 Task: Use the formula "IMCOSH" in spreadsheet "Project portfolio".
Action: Mouse pressed left at (618, 419)
Screenshot: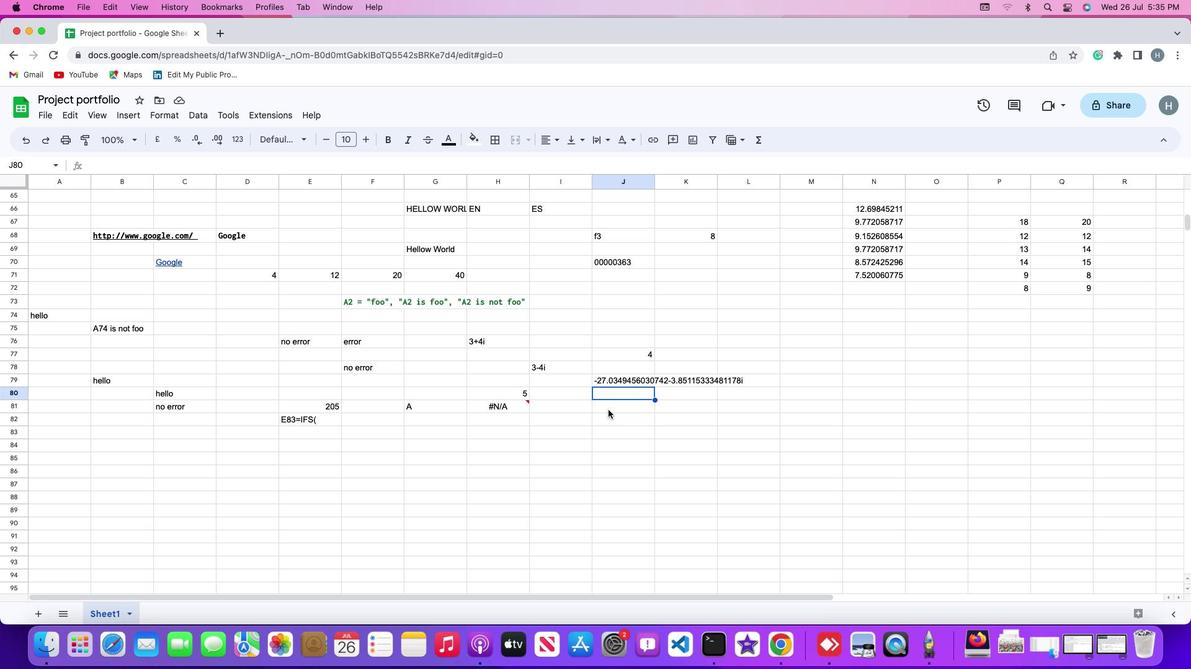 
Action: Mouse moved to (134, 124)
Screenshot: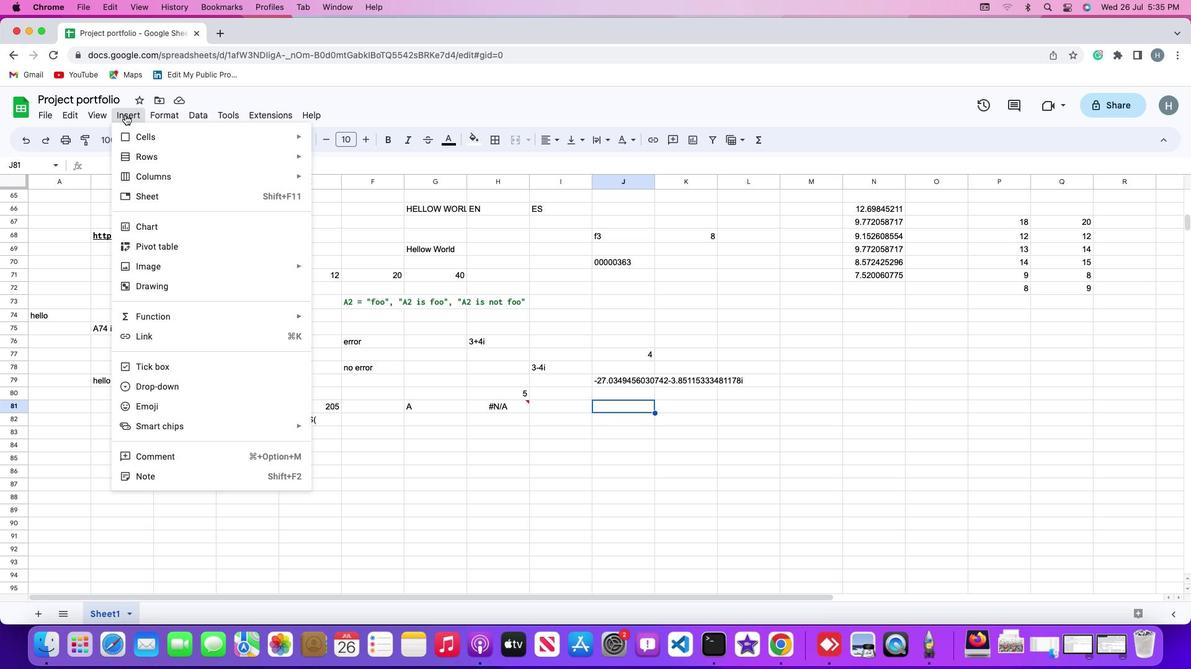 
Action: Mouse pressed left at (134, 124)
Screenshot: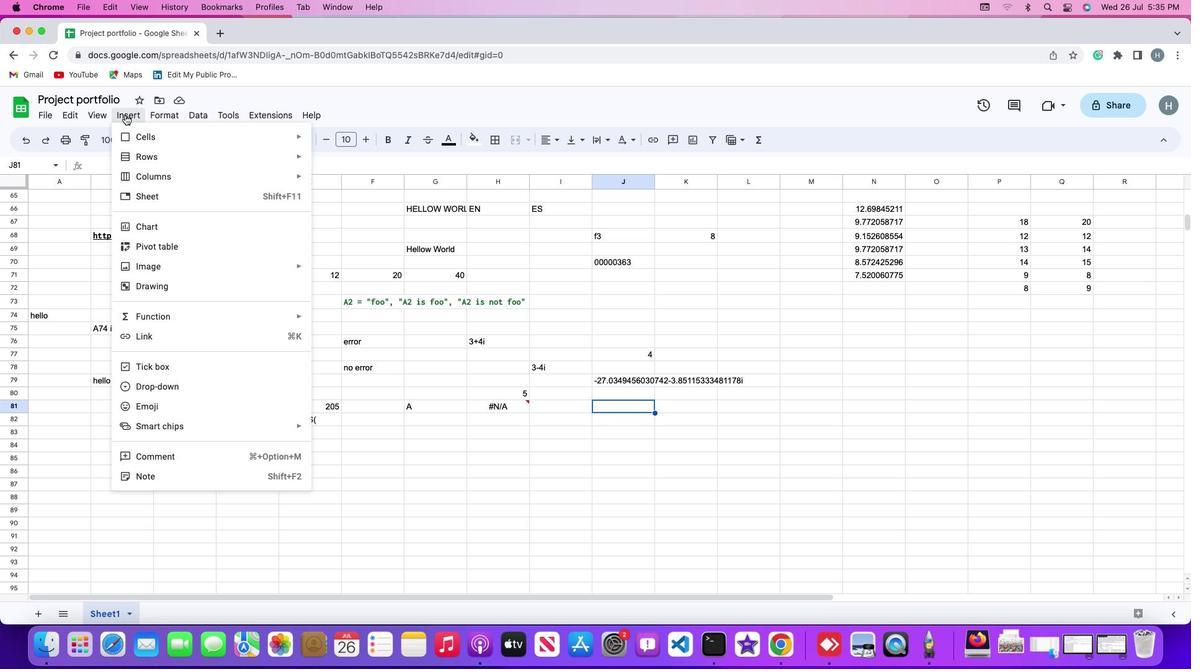 
Action: Mouse moved to (161, 323)
Screenshot: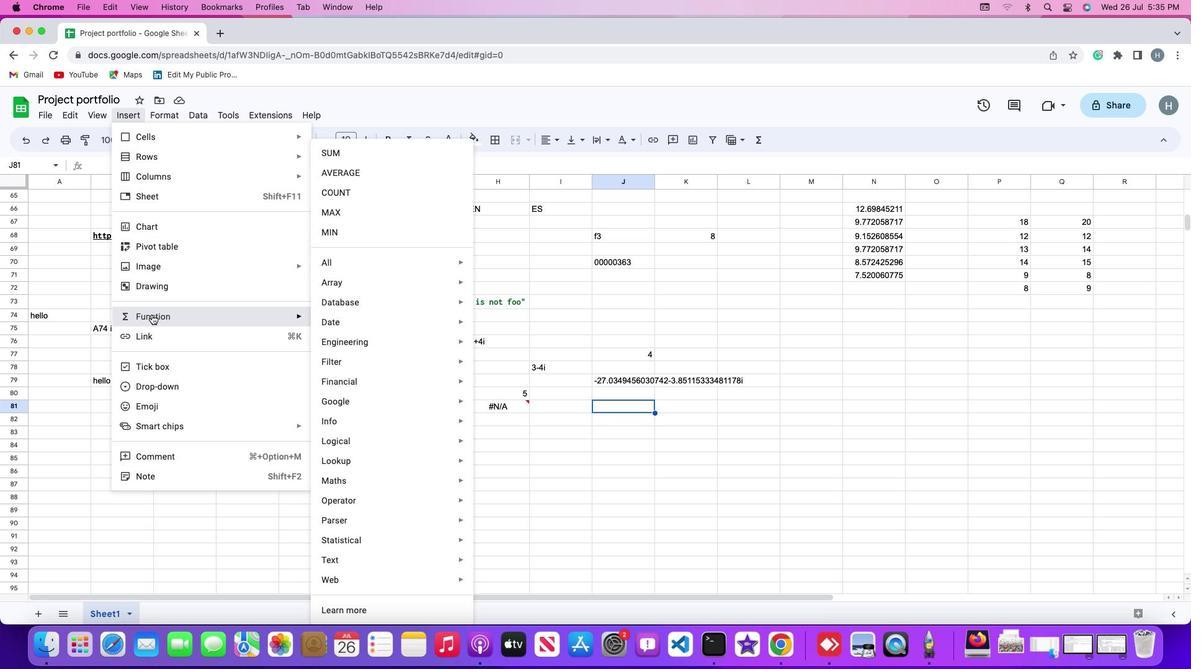 
Action: Mouse pressed left at (161, 323)
Screenshot: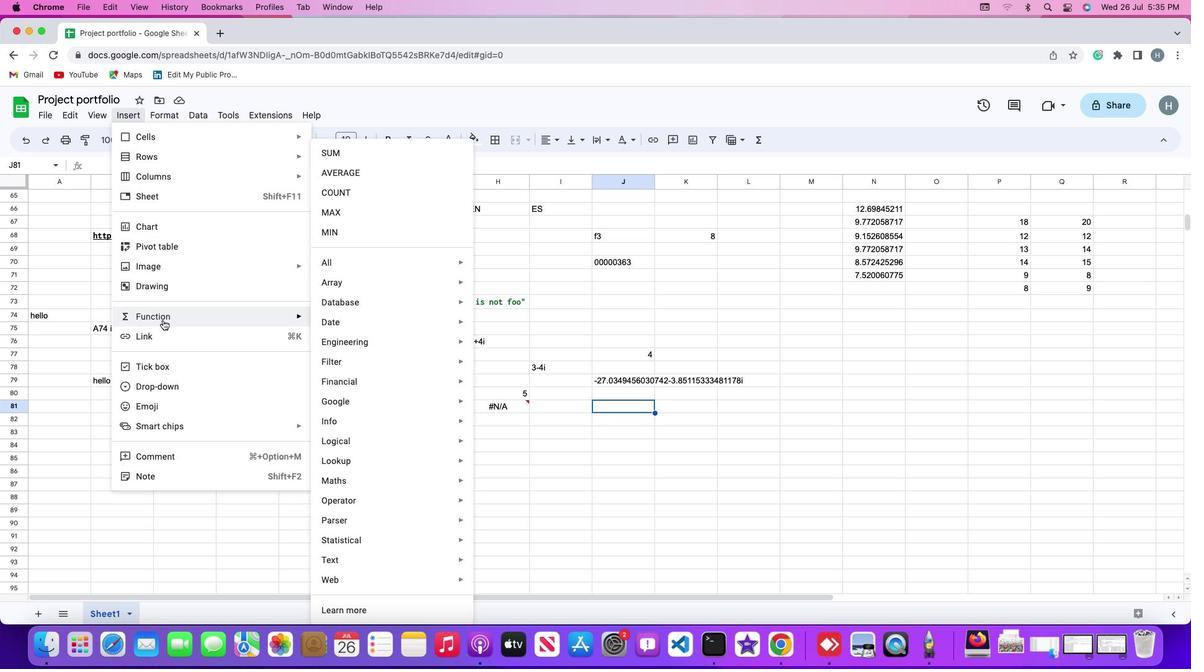 
Action: Mouse moved to (339, 277)
Screenshot: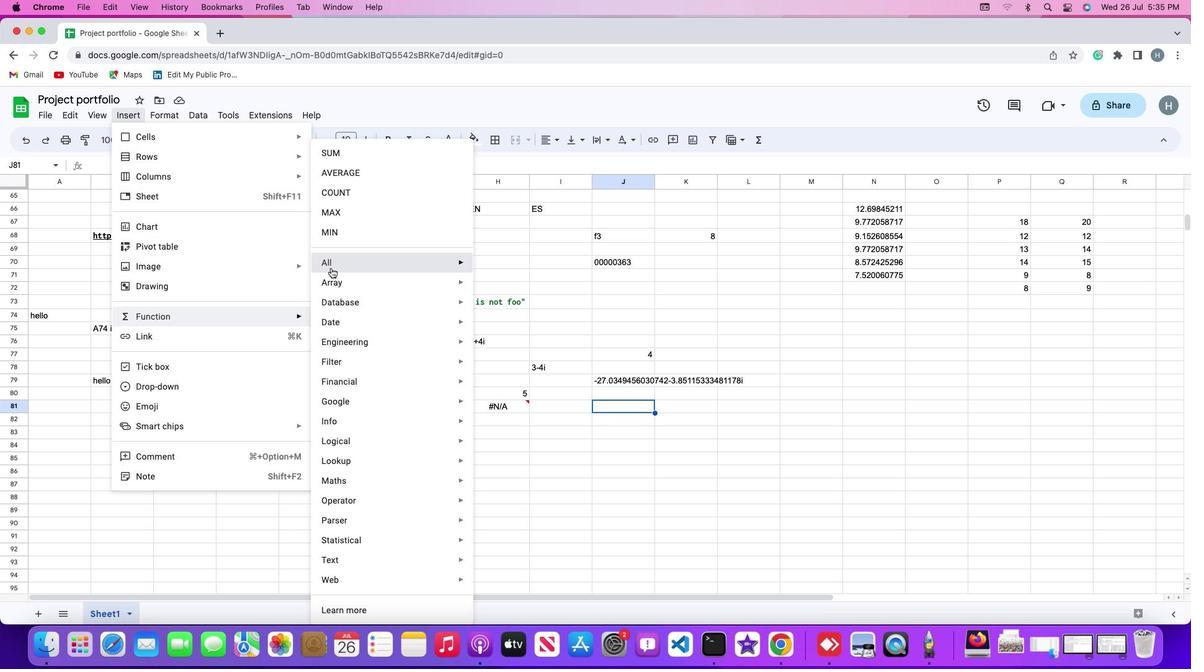 
Action: Mouse pressed left at (339, 277)
Screenshot: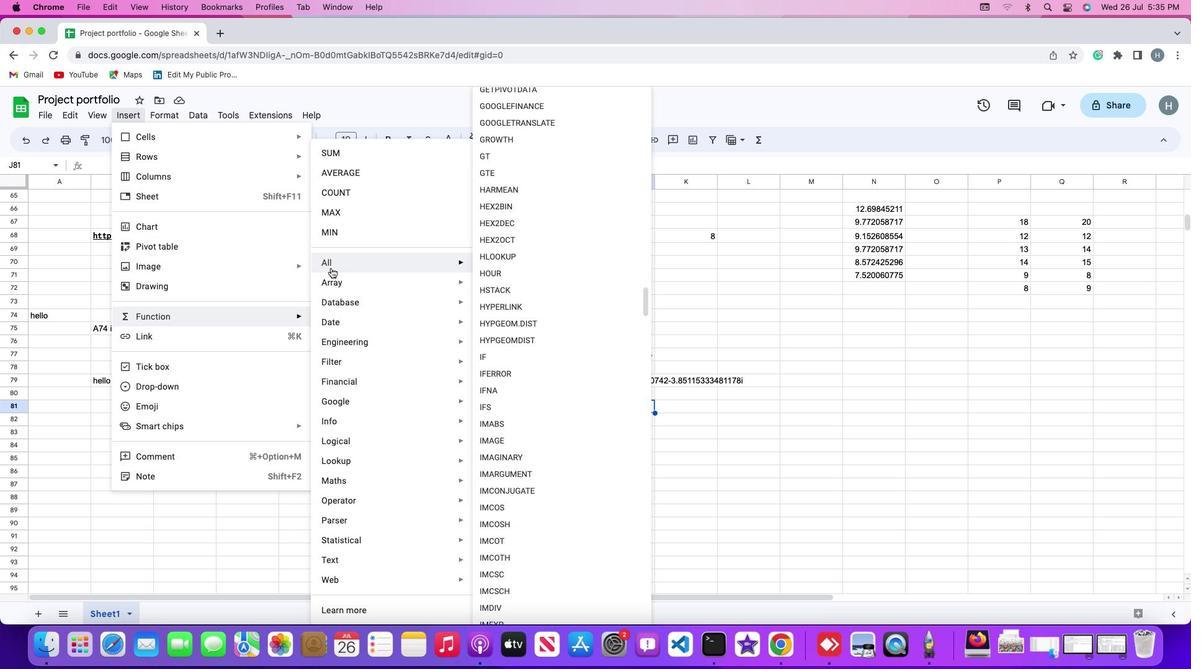 
Action: Mouse moved to (510, 534)
Screenshot: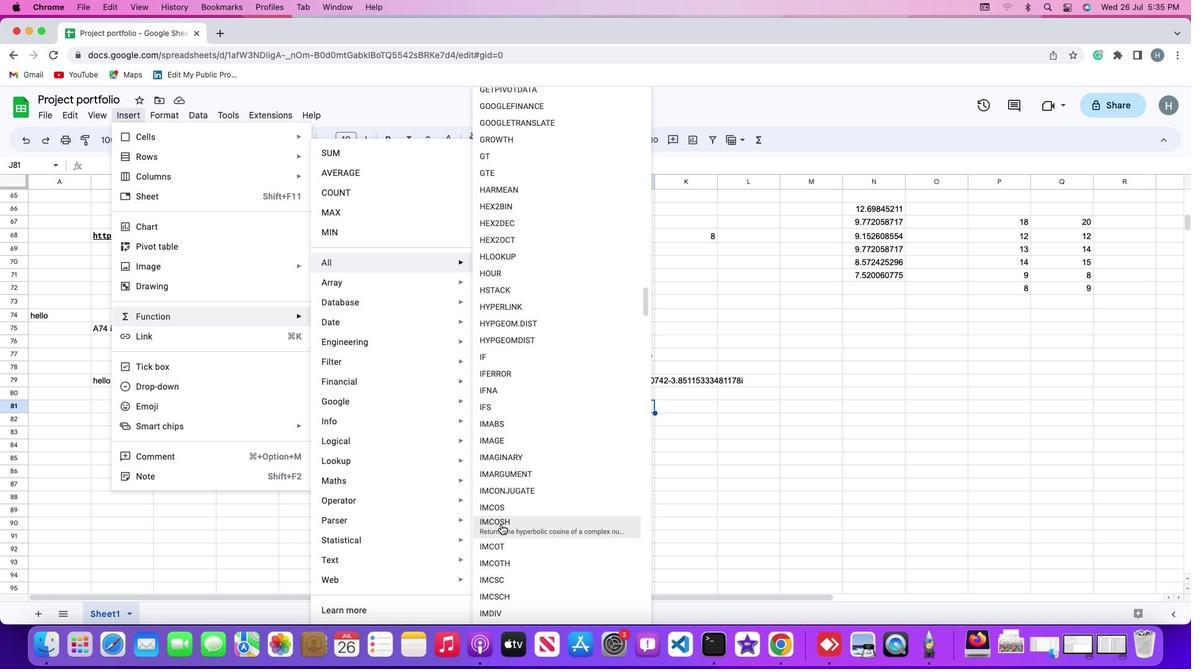 
Action: Mouse pressed left at (510, 534)
Screenshot: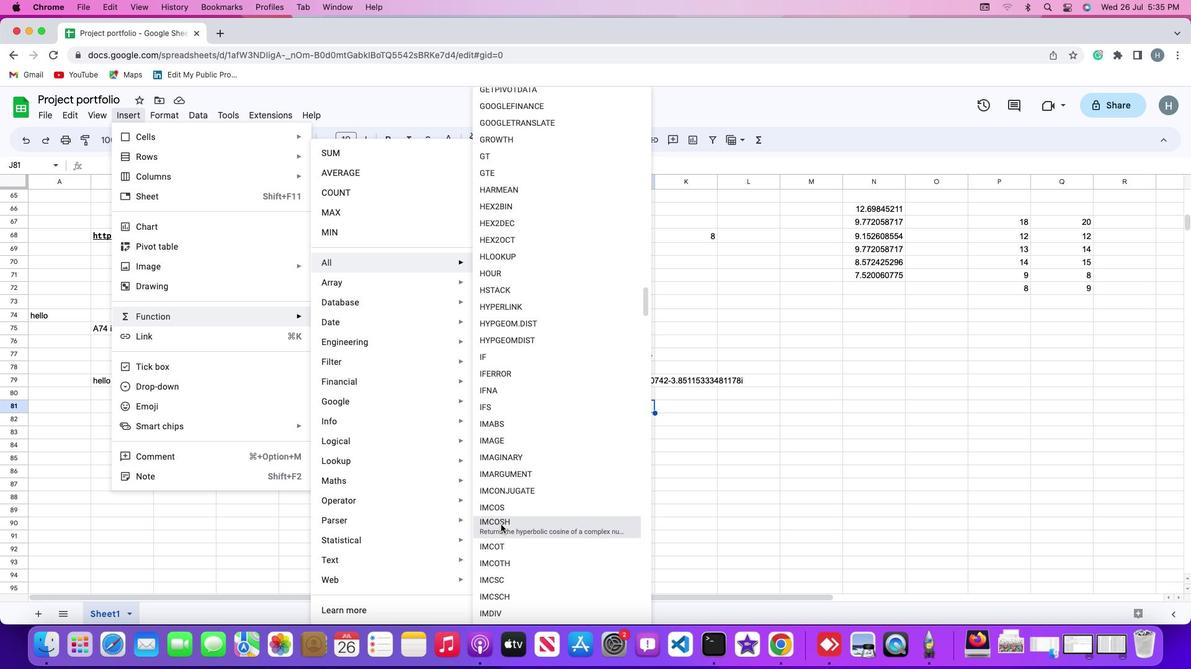 
Action: Mouse moved to (495, 354)
Screenshot: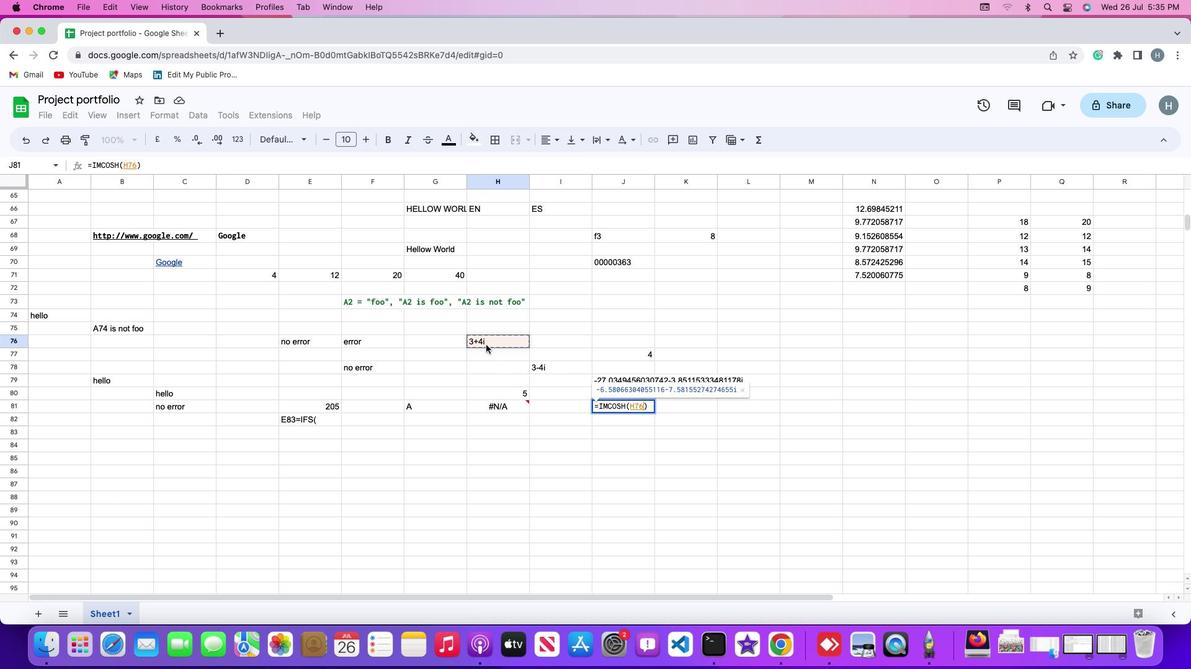 
Action: Mouse pressed left at (495, 354)
Screenshot: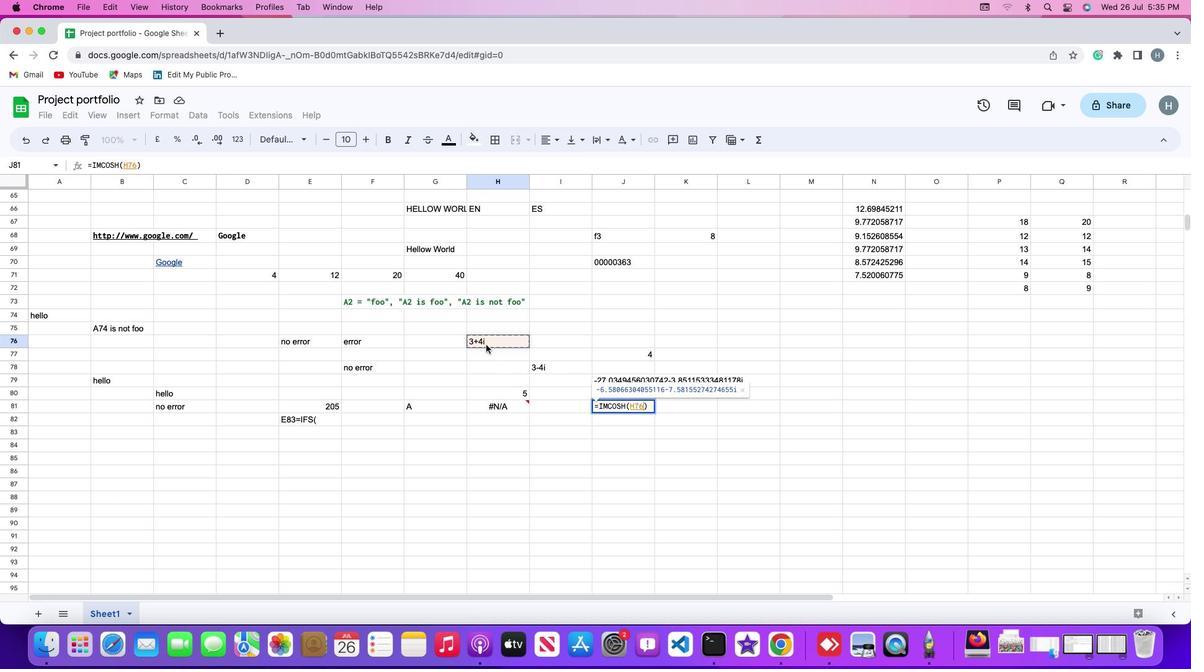 
Action: Key pressed Key.enter
Screenshot: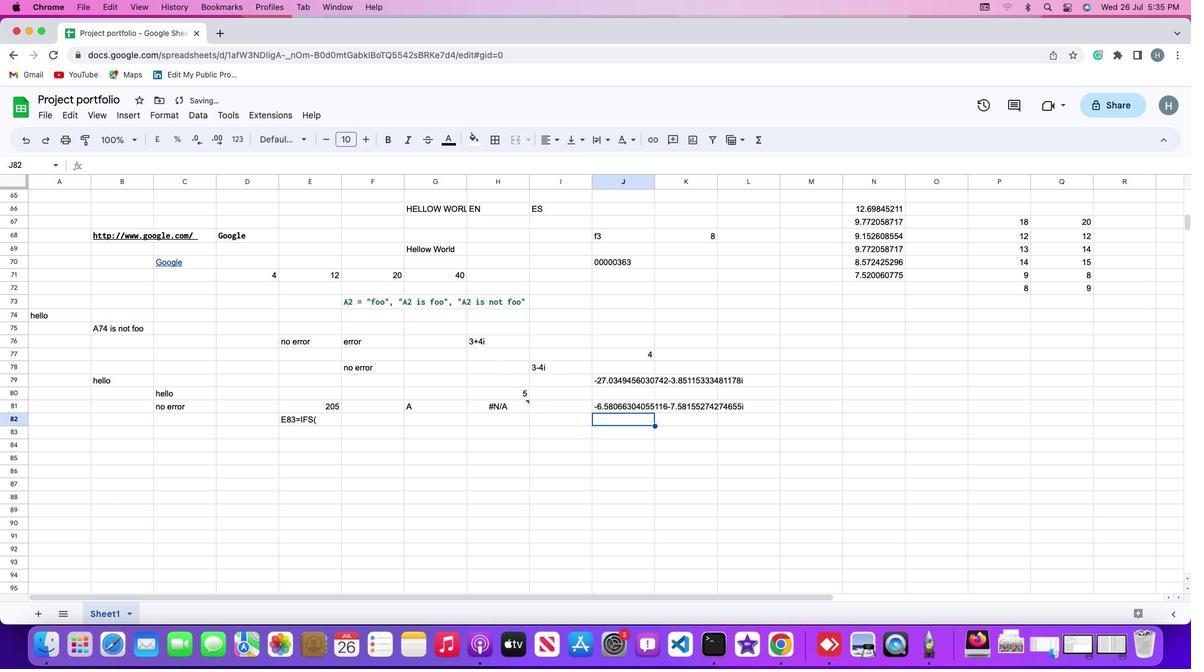 
